 Task: Create a rule when a due date in this week.
Action: Mouse moved to (979, 90)
Screenshot: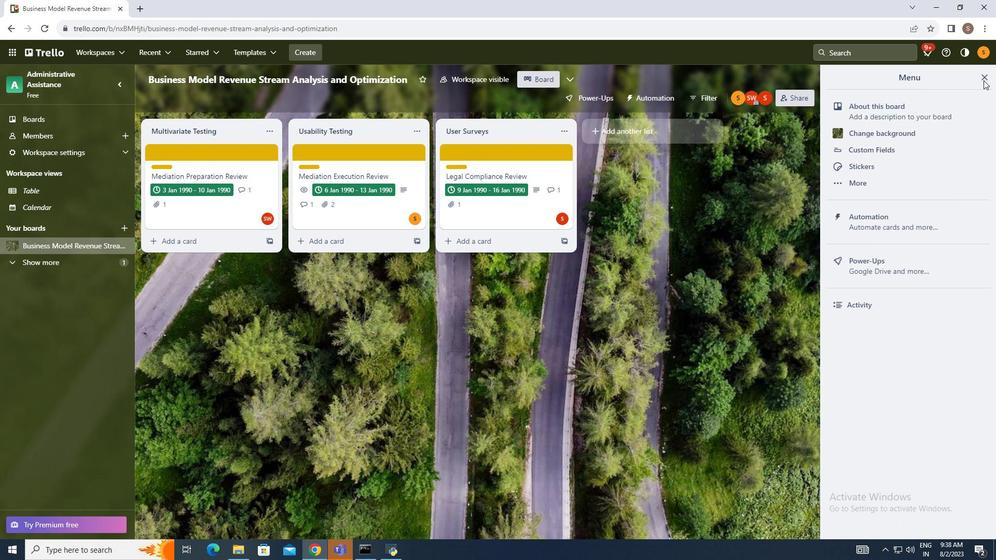 
Action: Mouse pressed left at (979, 90)
Screenshot: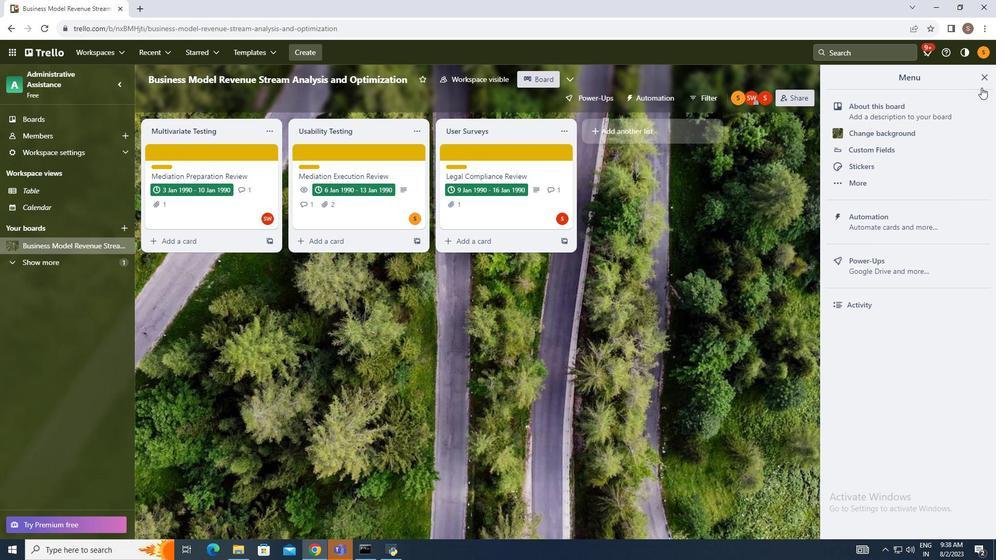 
Action: Mouse moved to (892, 220)
Screenshot: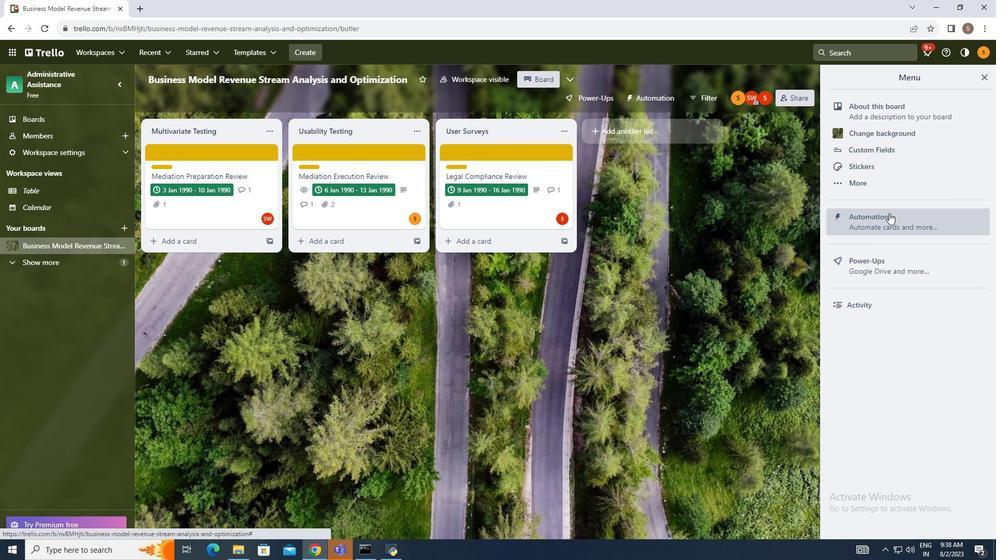 
Action: Mouse pressed left at (892, 220)
Screenshot: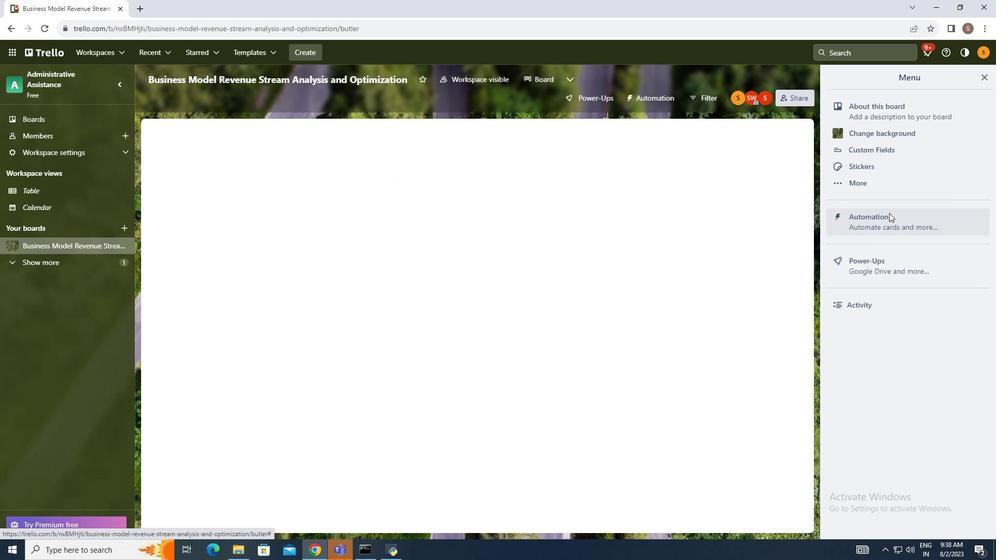
Action: Mouse moved to (243, 192)
Screenshot: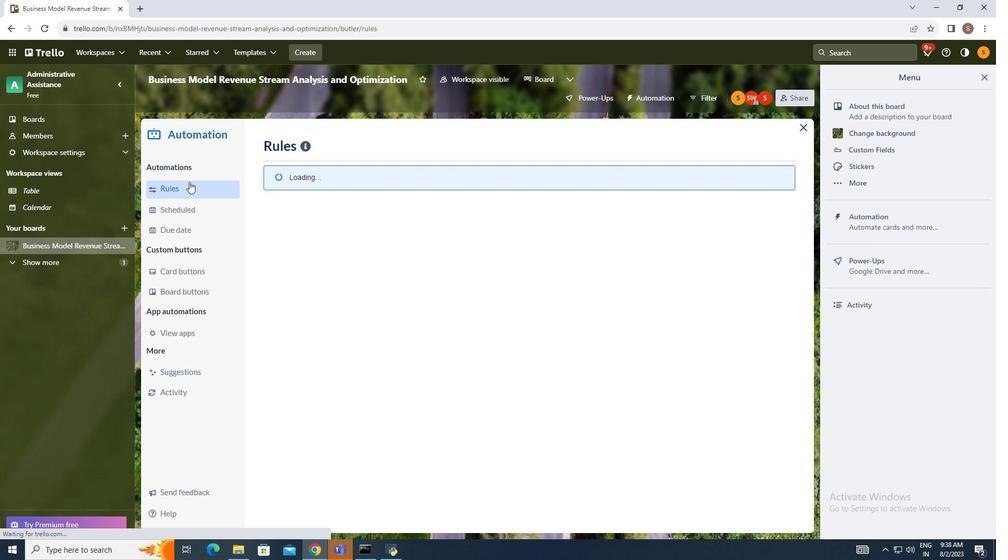
Action: Mouse pressed left at (243, 192)
Screenshot: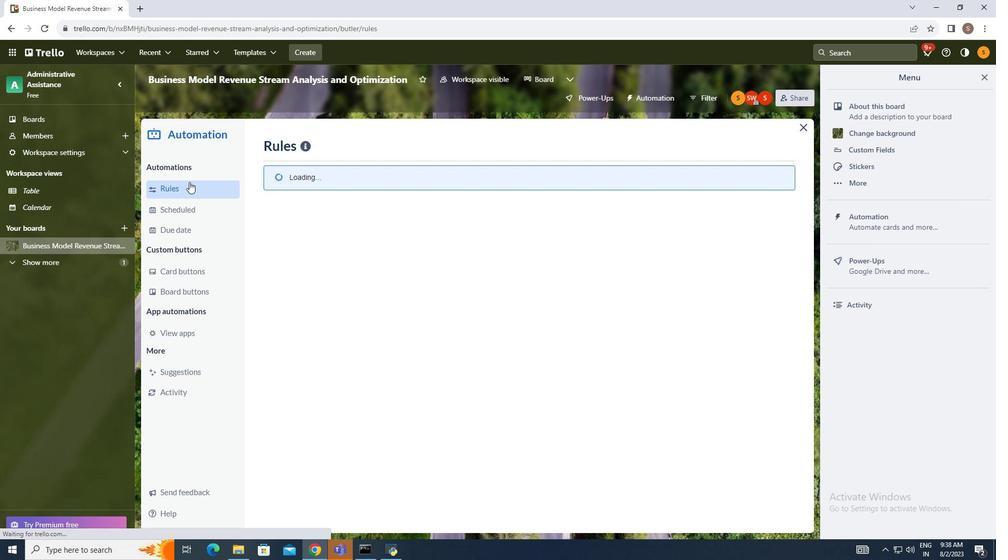 
Action: Mouse moved to (714, 152)
Screenshot: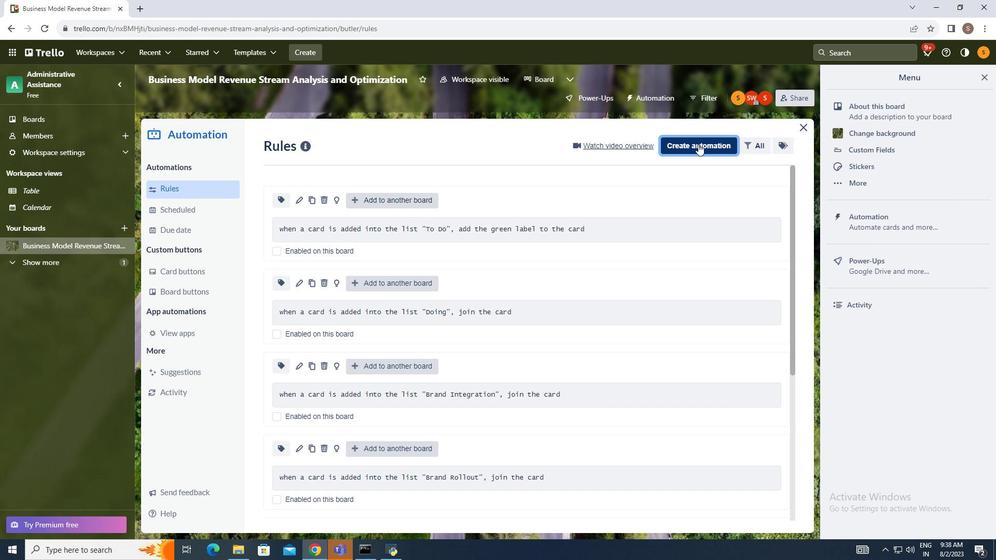 
Action: Mouse pressed left at (714, 152)
Screenshot: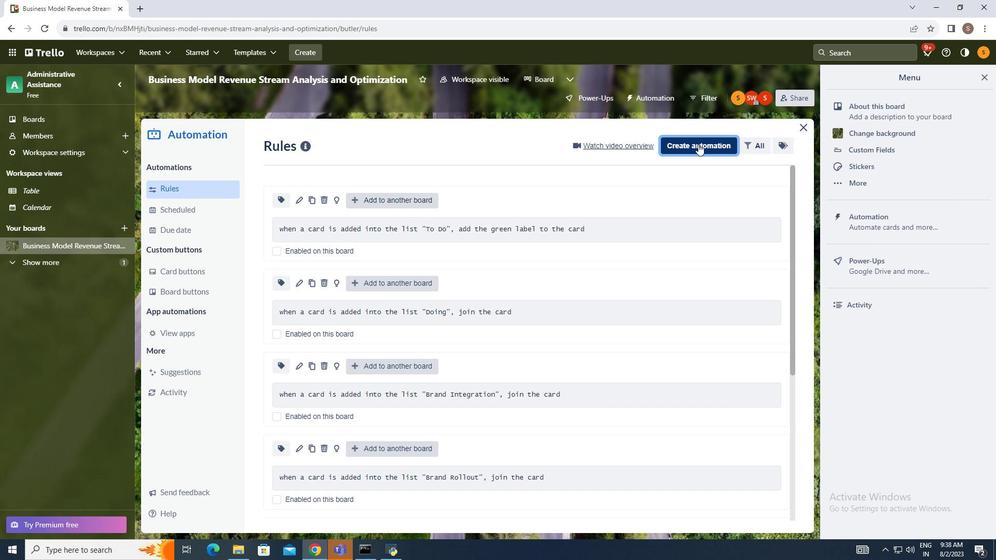 
Action: Mouse moved to (525, 255)
Screenshot: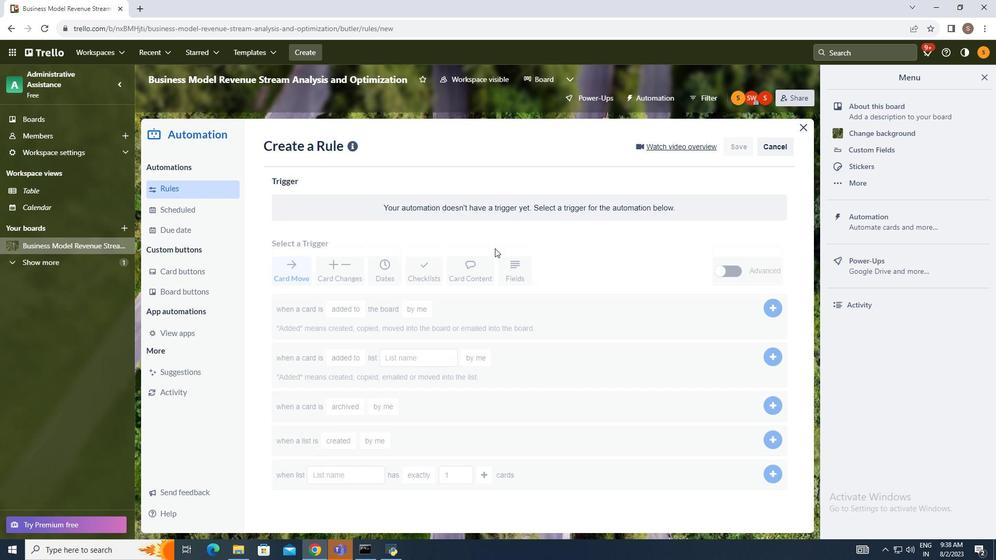 
Action: Mouse pressed left at (525, 255)
Screenshot: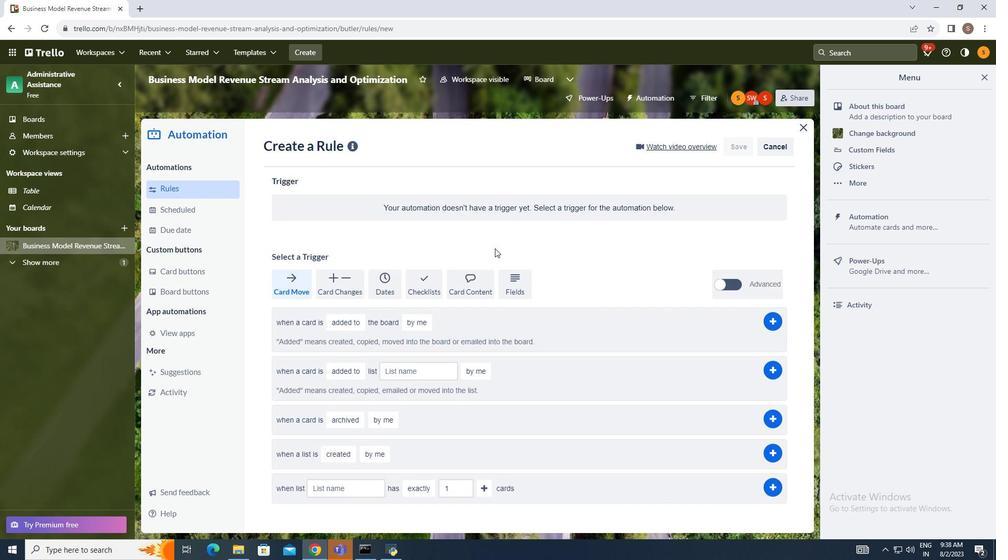 
Action: Mouse moved to (461, 288)
Screenshot: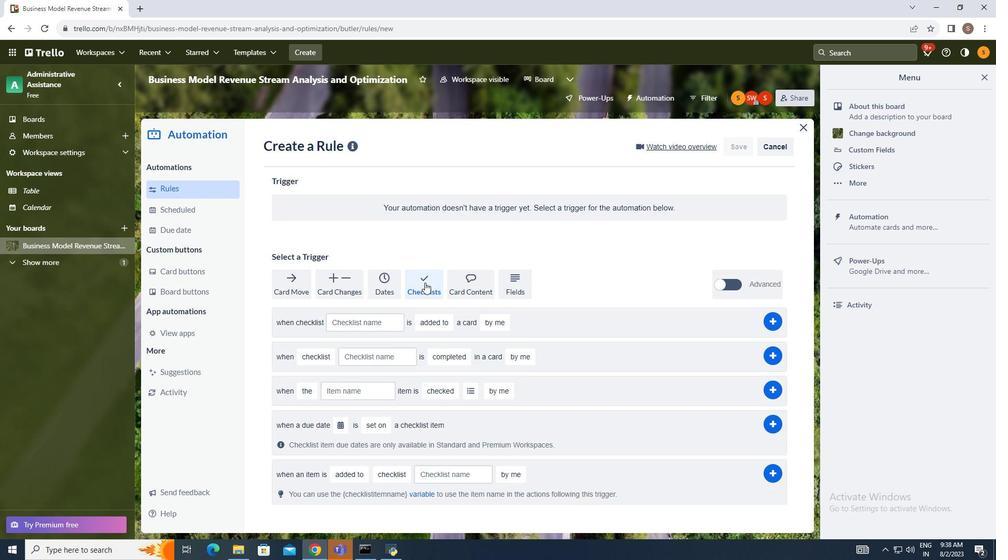 
Action: Mouse pressed left at (461, 288)
Screenshot: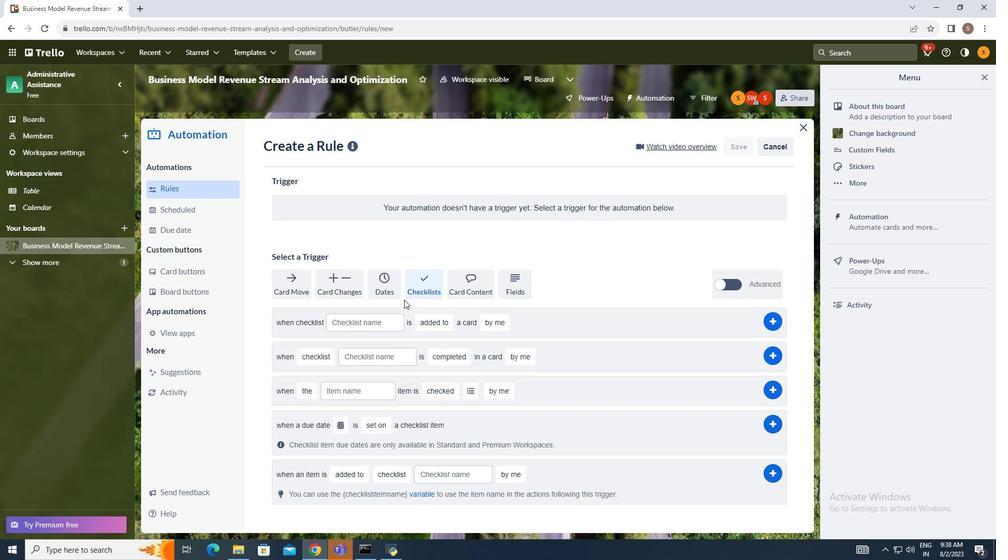 
Action: Mouse moved to (375, 426)
Screenshot: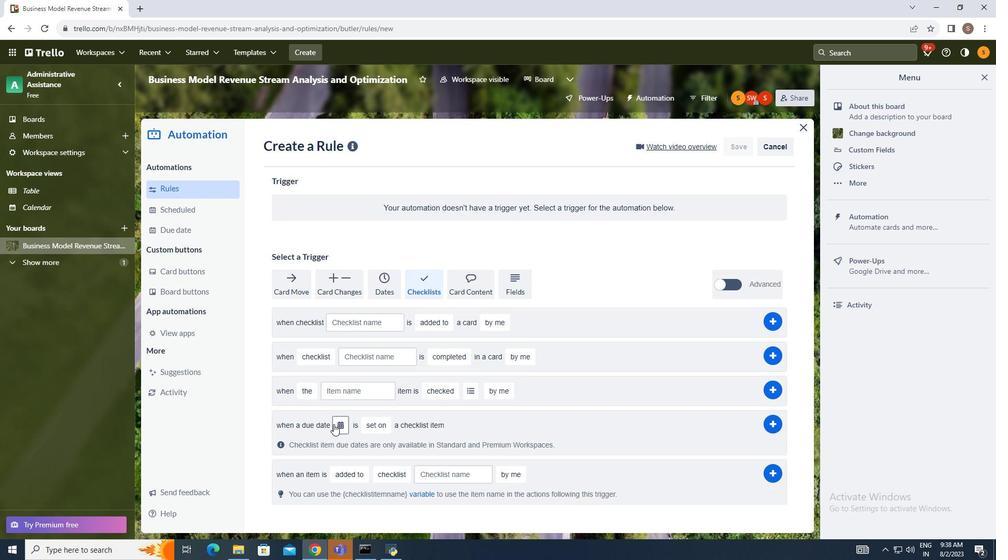 
Action: Mouse pressed left at (375, 426)
Screenshot: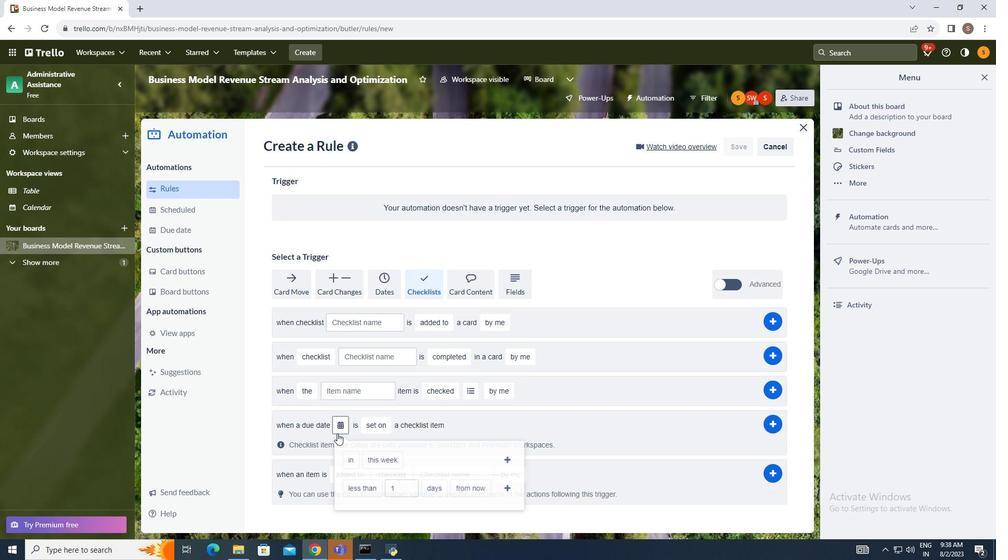 
Action: Mouse moved to (390, 457)
Screenshot: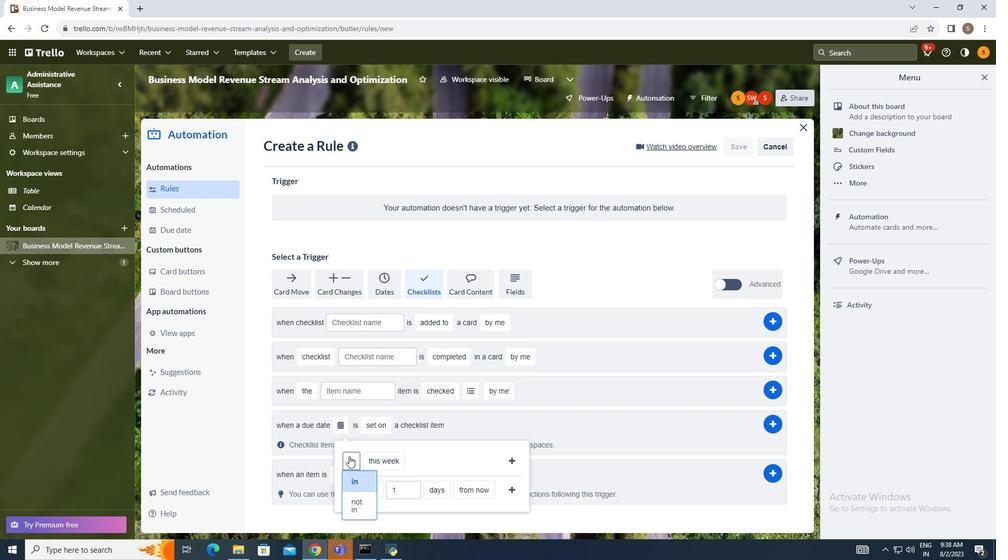 
Action: Mouse pressed left at (390, 457)
Screenshot: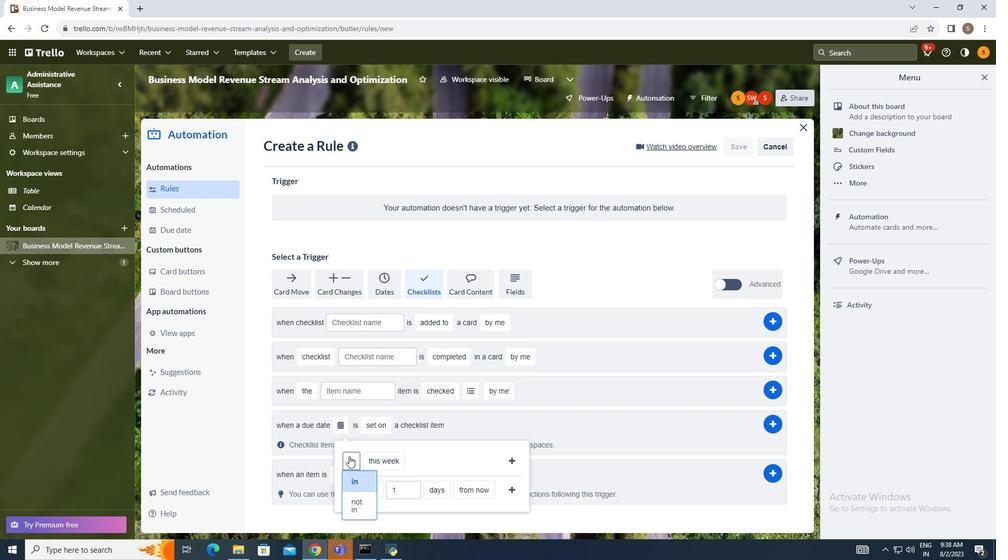 
Action: Mouse moved to (392, 479)
Screenshot: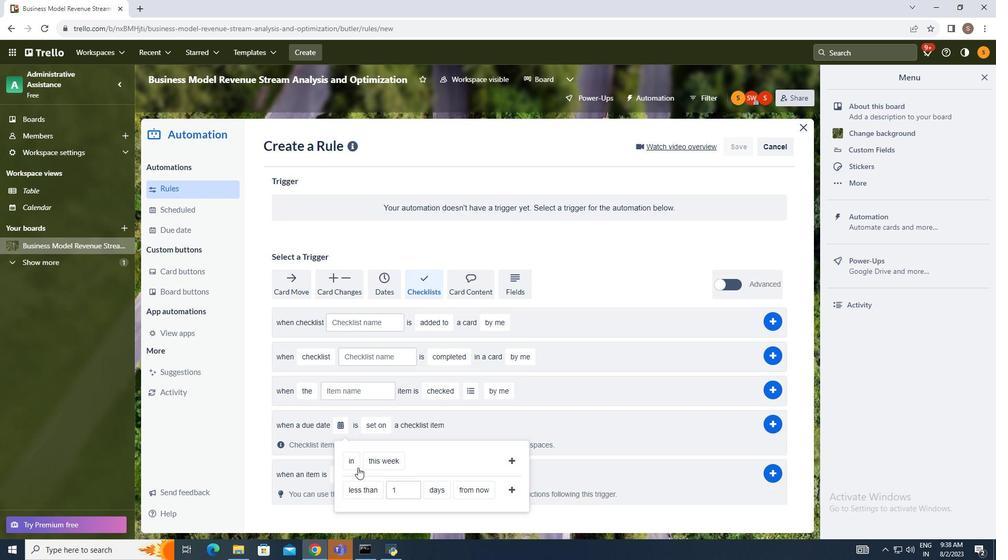 
Action: Mouse pressed left at (392, 479)
Screenshot: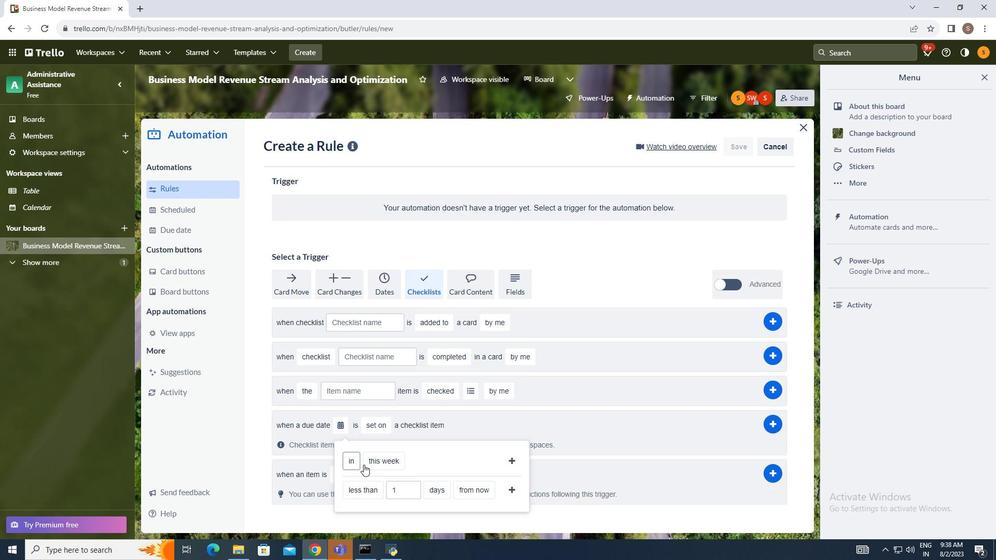 
Action: Mouse moved to (413, 463)
Screenshot: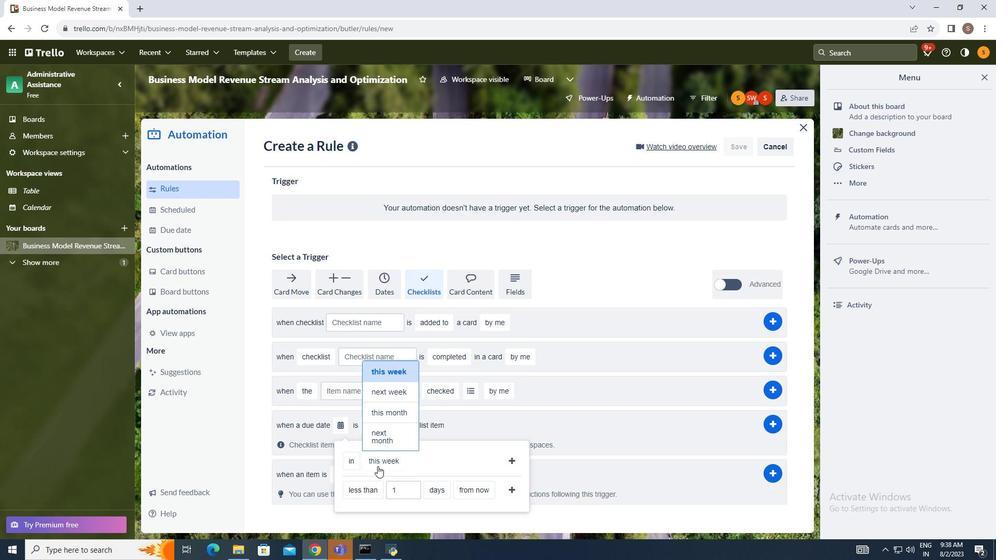 
Action: Mouse pressed left at (413, 463)
Screenshot: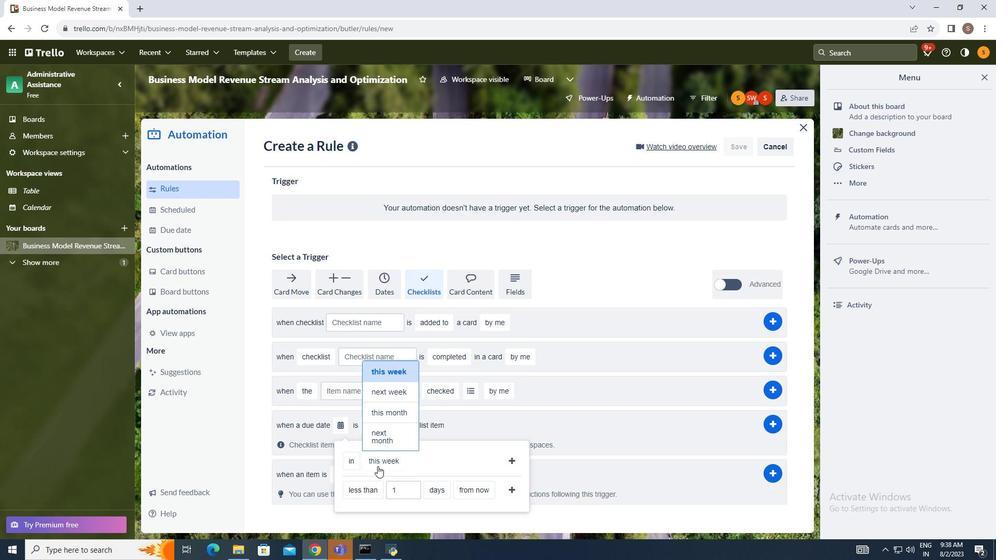 
Action: Mouse moved to (433, 372)
Screenshot: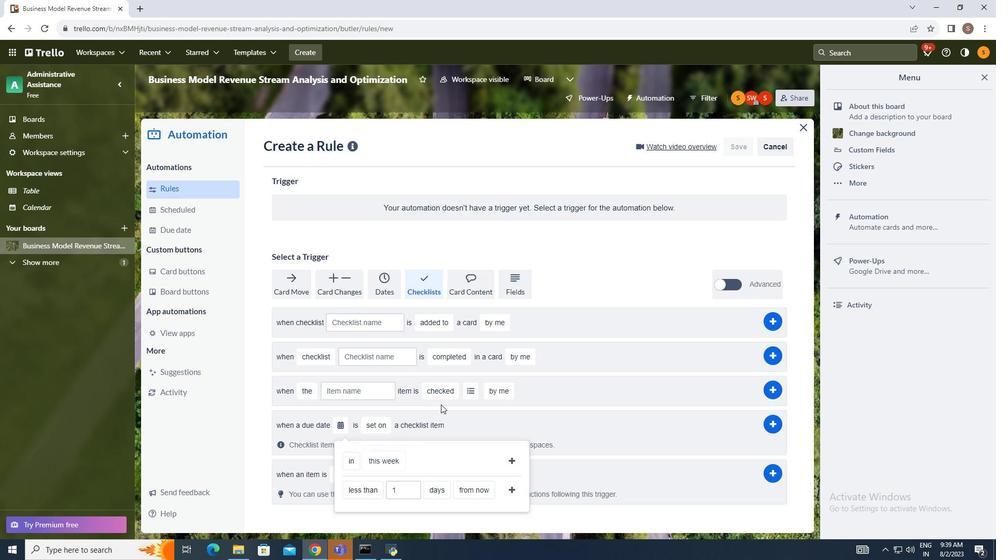 
Action: Mouse pressed left at (433, 372)
Screenshot: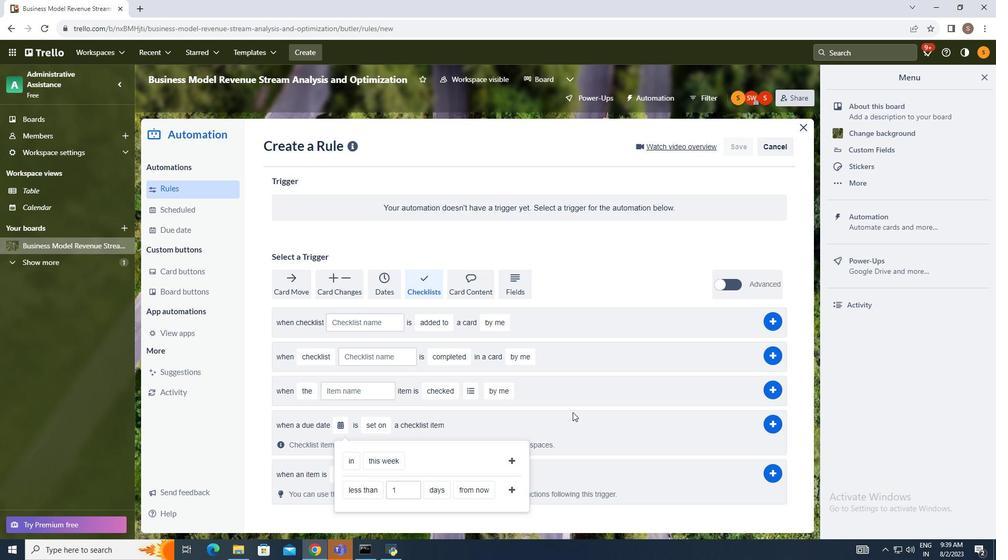 
Action: Mouse moved to (543, 459)
Screenshot: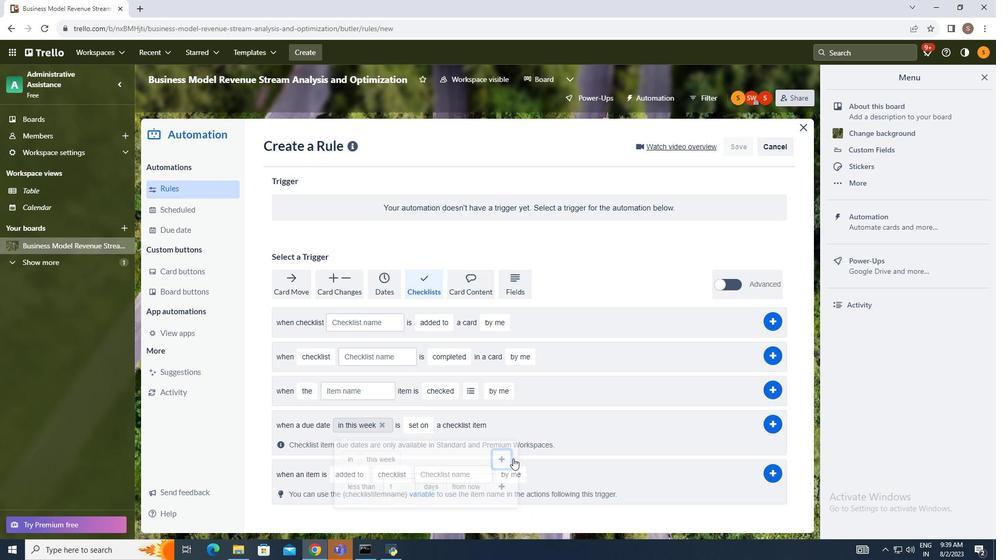 
Action: Mouse pressed left at (543, 459)
Screenshot: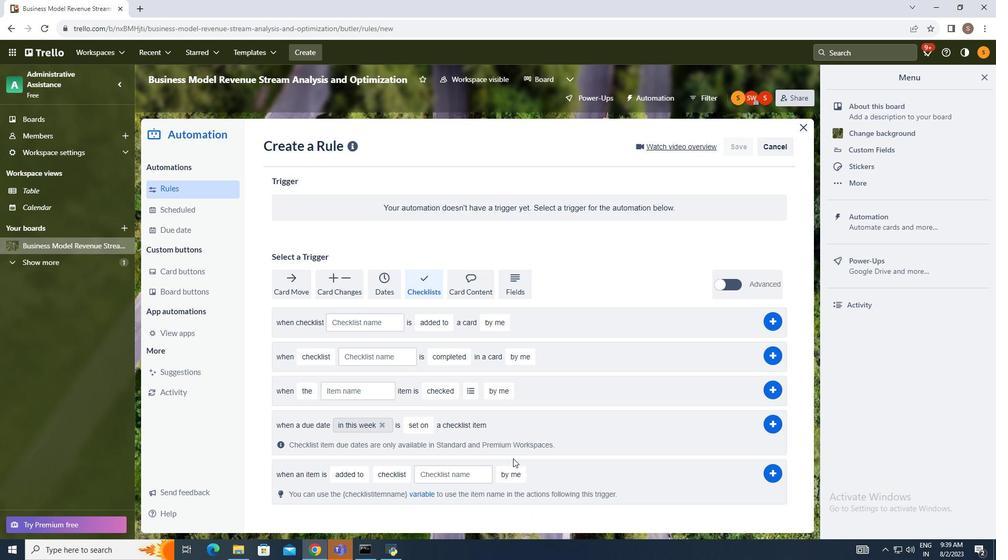 
Action: Mouse moved to (779, 426)
Screenshot: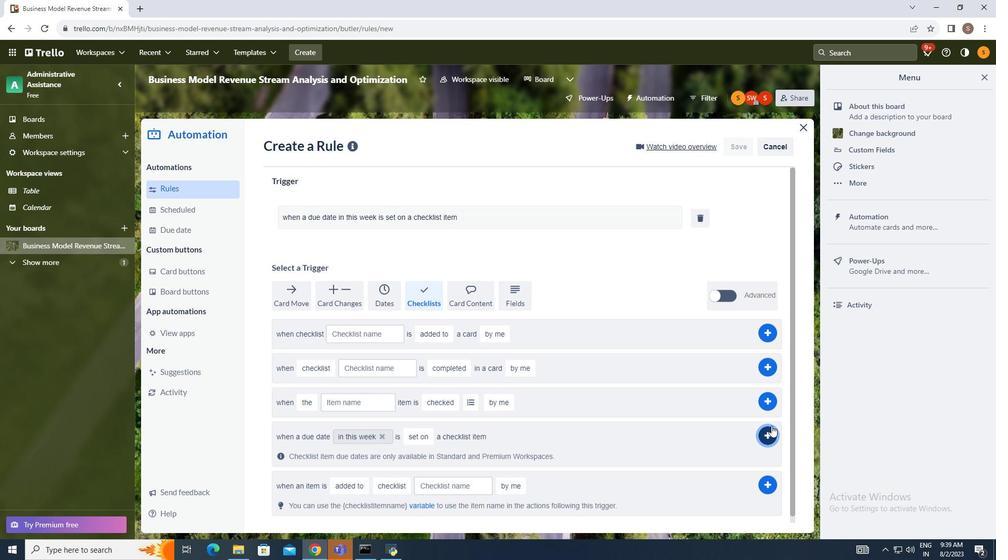 
Action: Mouse pressed left at (779, 426)
Screenshot: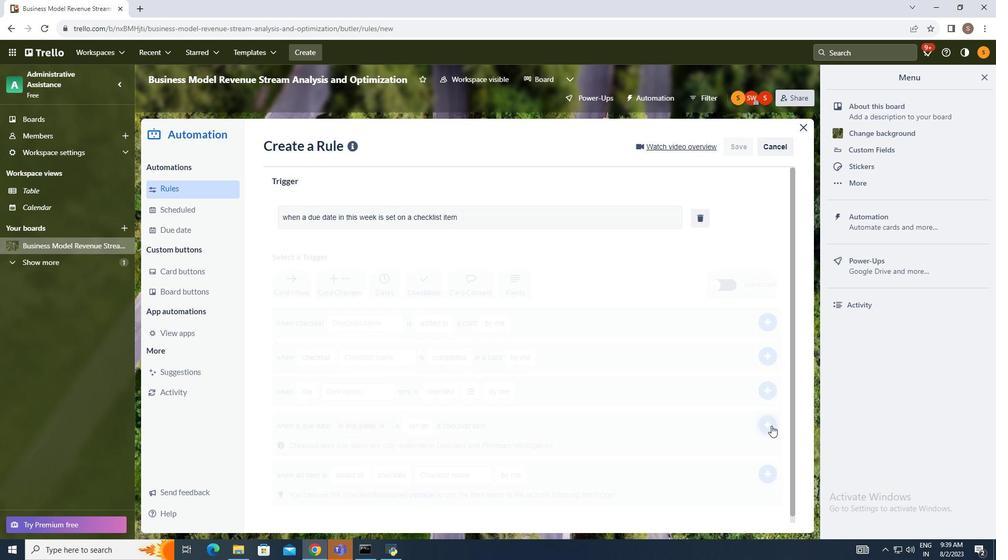 
Action: Mouse moved to (853, 417)
Screenshot: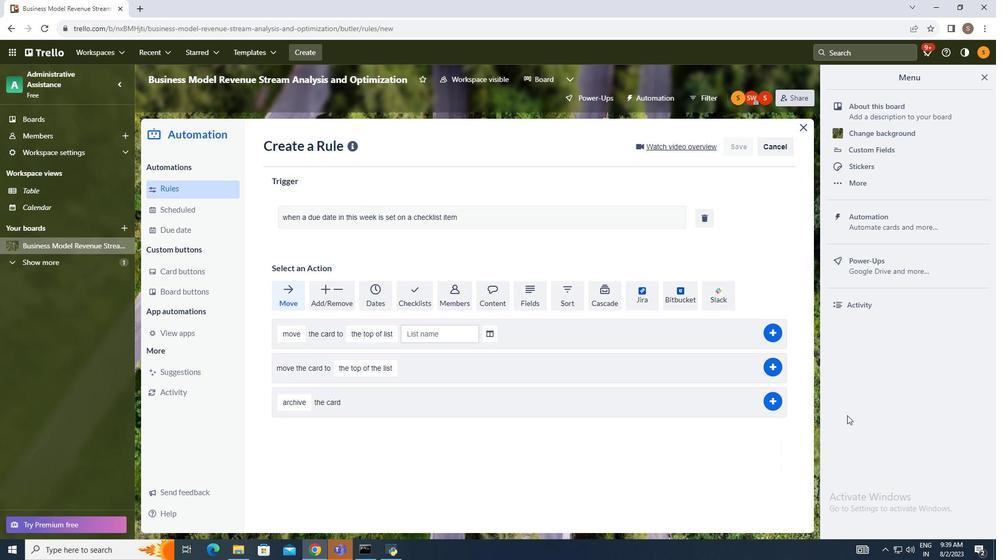 
